 Task: Change the streaming deinterlace mode to "X".
Action: Mouse moved to (96, 12)
Screenshot: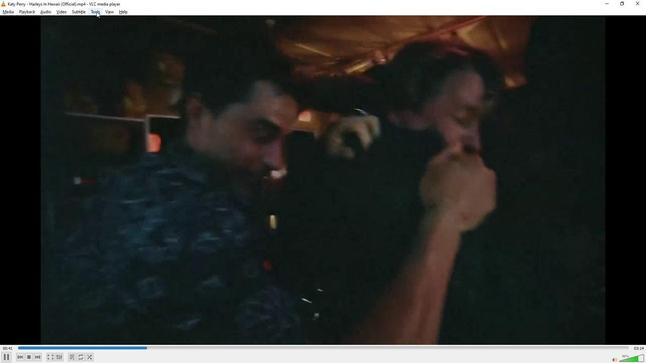 
Action: Mouse pressed left at (96, 12)
Screenshot: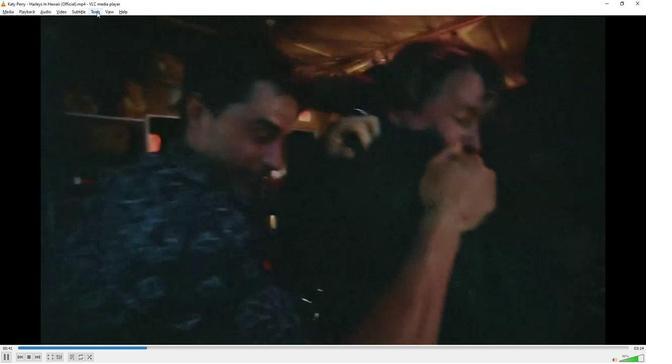 
Action: Mouse moved to (112, 93)
Screenshot: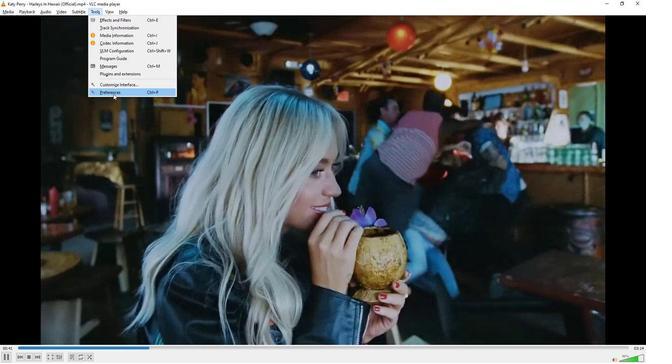 
Action: Mouse pressed left at (112, 93)
Screenshot: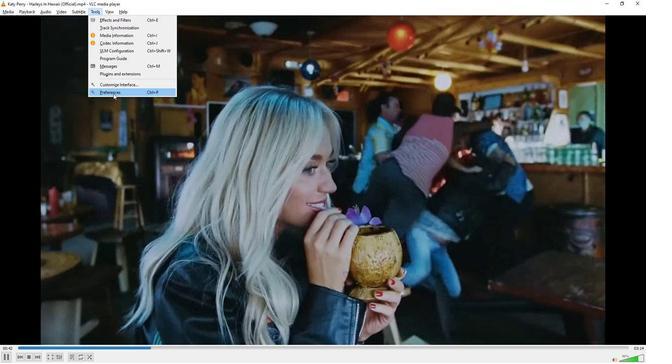 
Action: Mouse moved to (140, 288)
Screenshot: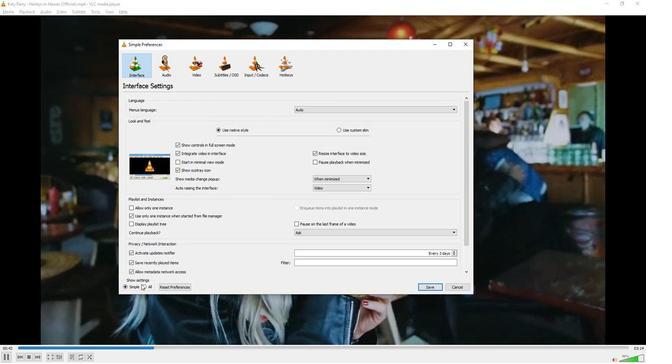 
Action: Mouse pressed left at (140, 288)
Screenshot: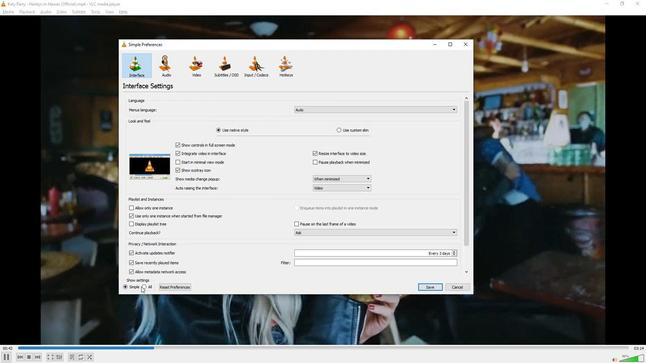 
Action: Mouse moved to (143, 288)
Screenshot: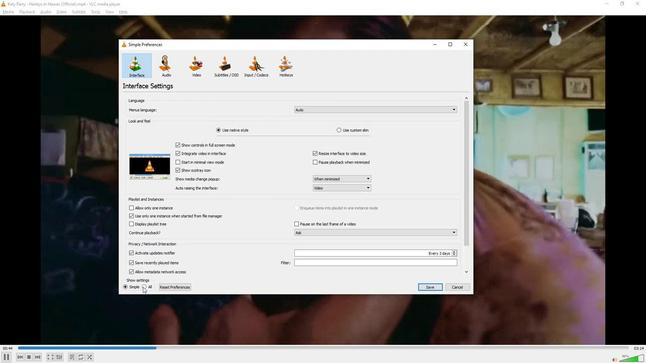 
Action: Mouse pressed left at (143, 288)
Screenshot: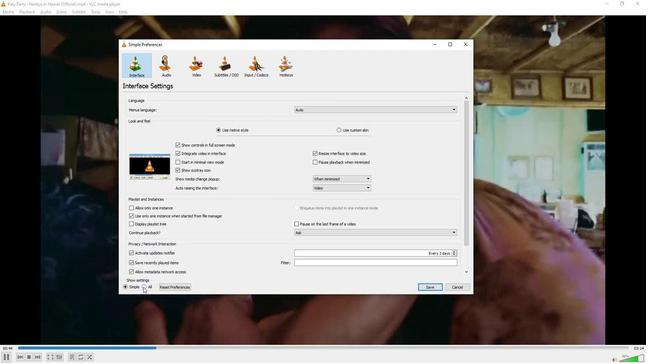 
Action: Mouse moved to (148, 227)
Screenshot: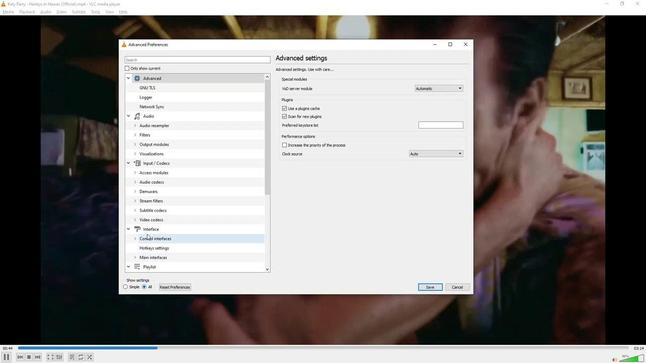 
Action: Mouse scrolled (148, 227) with delta (0, 0)
Screenshot: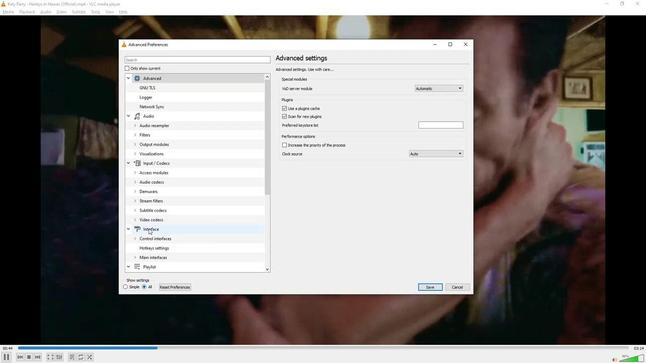 
Action: Mouse scrolled (148, 227) with delta (0, 0)
Screenshot: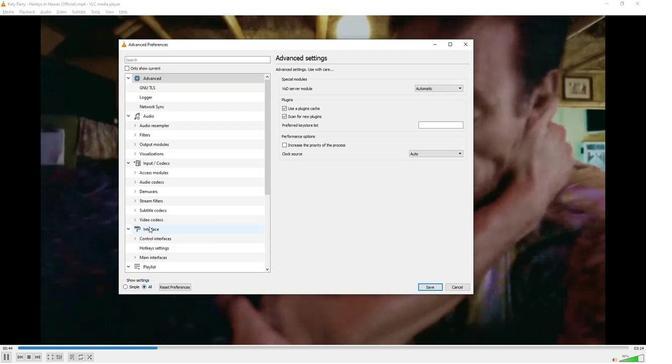 
Action: Mouse scrolled (148, 227) with delta (0, 0)
Screenshot: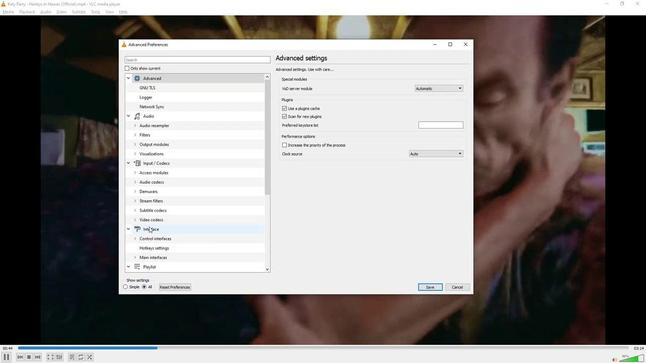
Action: Mouse scrolled (148, 227) with delta (0, 0)
Screenshot: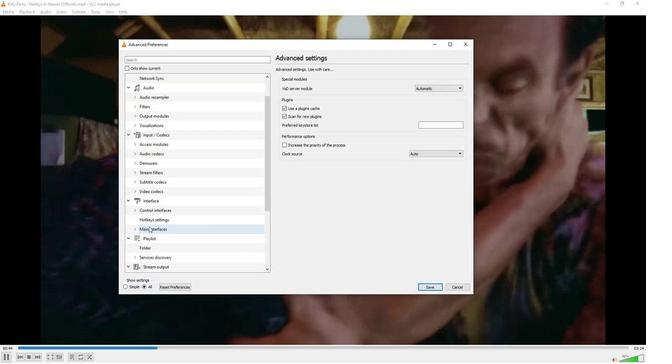 
Action: Mouse scrolled (148, 227) with delta (0, 0)
Screenshot: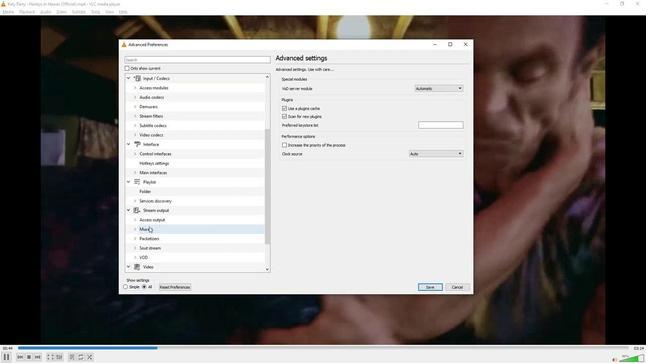 
Action: Mouse scrolled (148, 227) with delta (0, 0)
Screenshot: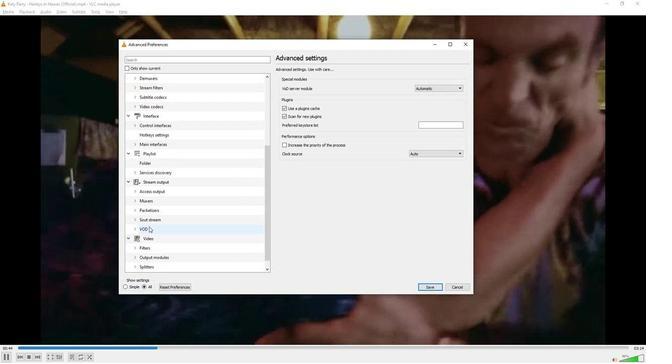 
Action: Mouse scrolled (148, 227) with delta (0, 0)
Screenshot: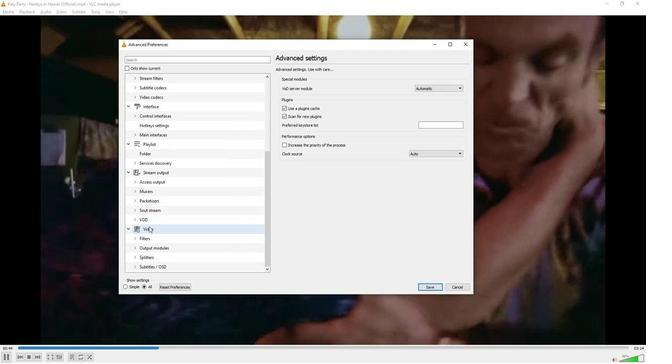 
Action: Mouse moved to (134, 239)
Screenshot: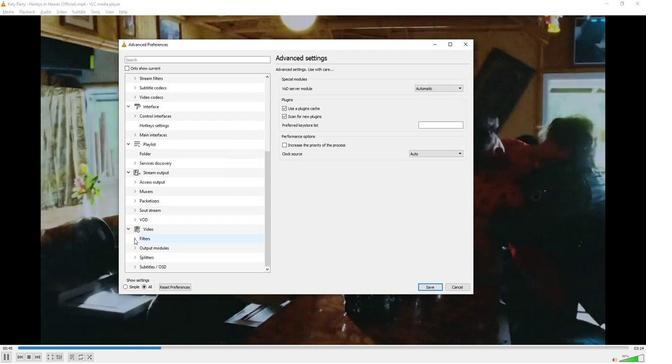 
Action: Mouse pressed left at (134, 239)
Screenshot: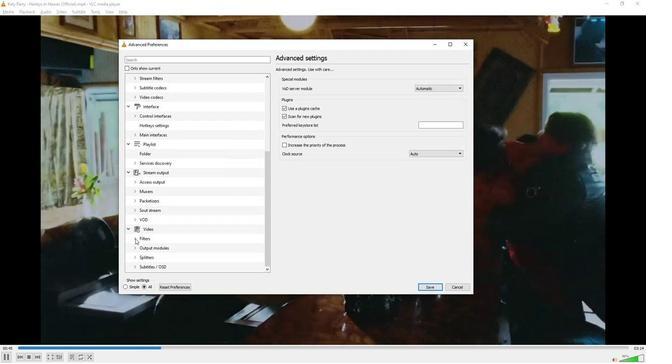
Action: Mouse scrolled (134, 239) with delta (0, 0)
Screenshot: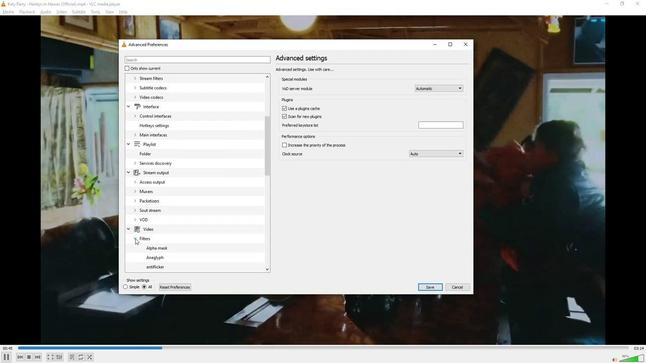 
Action: Mouse scrolled (134, 239) with delta (0, 0)
Screenshot: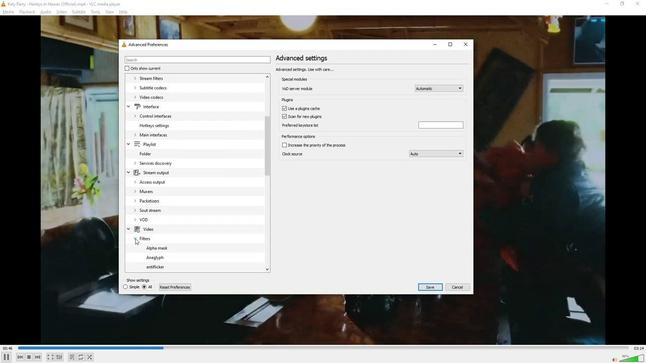 
Action: Mouse scrolled (134, 239) with delta (0, 0)
Screenshot: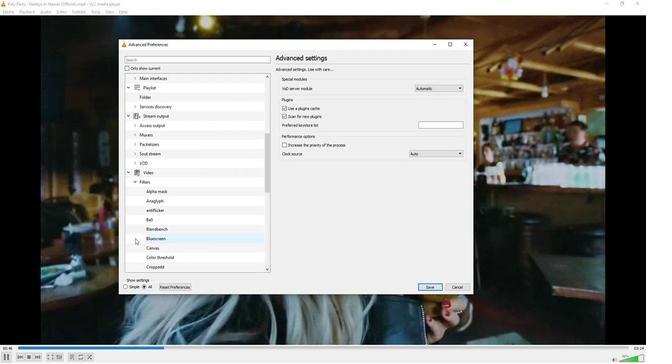 
Action: Mouse scrolled (134, 239) with delta (0, 0)
Screenshot: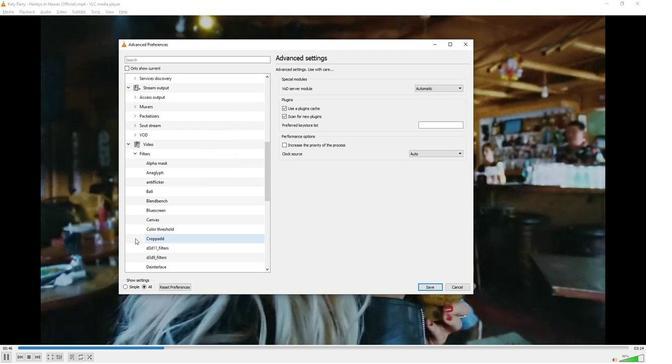 
Action: Mouse moved to (154, 238)
Screenshot: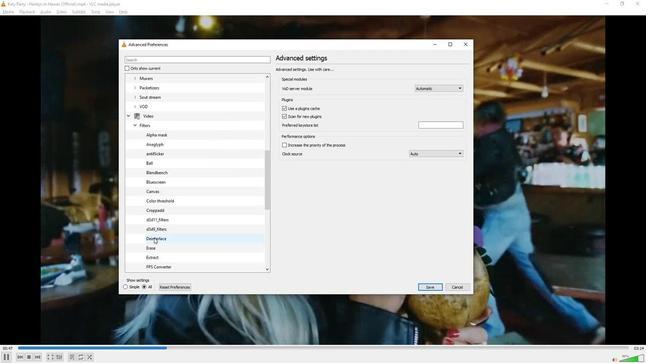 
Action: Mouse pressed left at (154, 238)
Screenshot: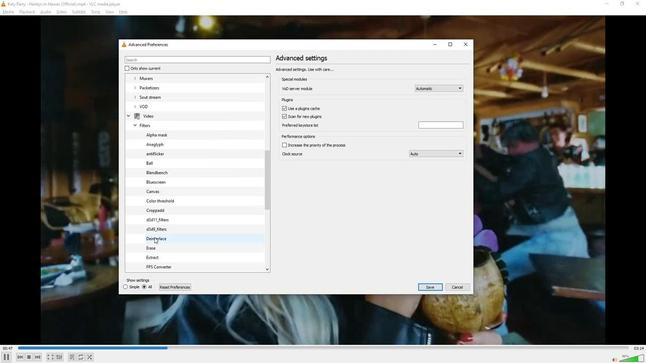 
Action: Mouse moved to (457, 82)
Screenshot: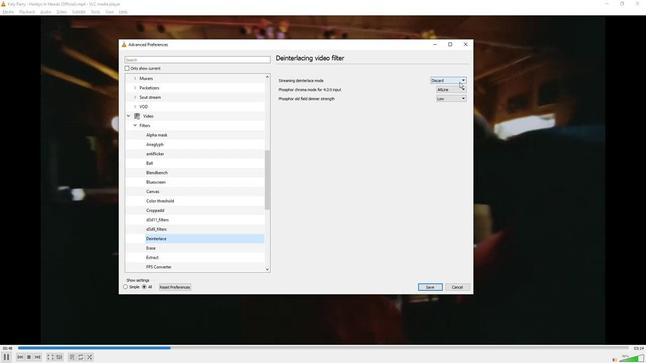 
Action: Mouse pressed left at (457, 82)
Screenshot: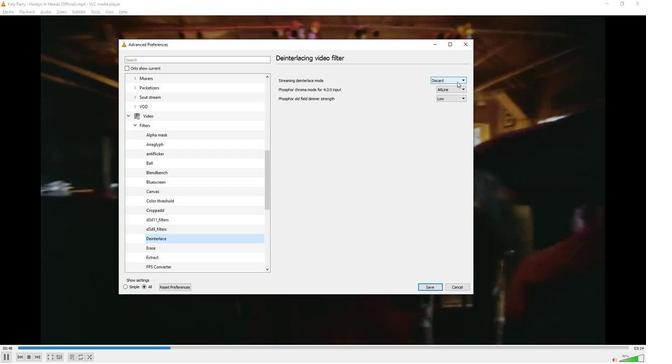 
Action: Mouse moved to (439, 108)
Screenshot: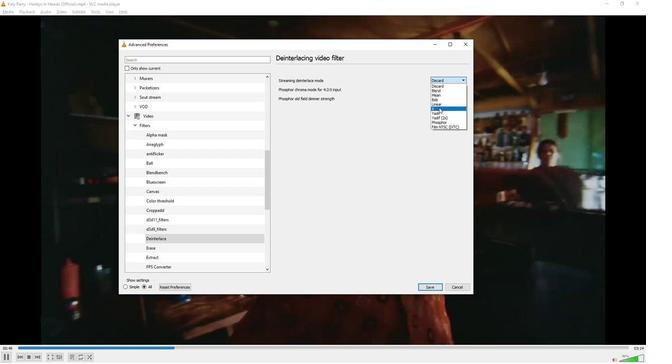 
Action: Mouse pressed left at (439, 108)
Screenshot: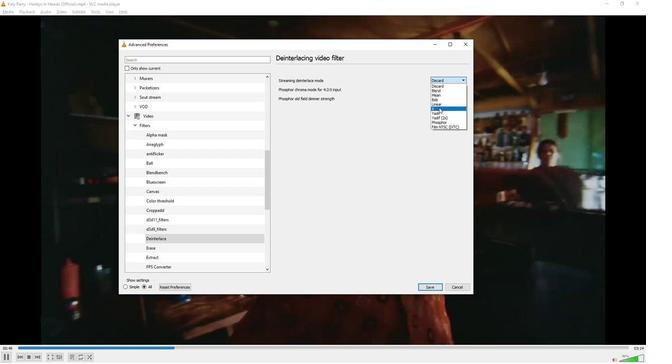 
Action: Mouse moved to (395, 150)
Screenshot: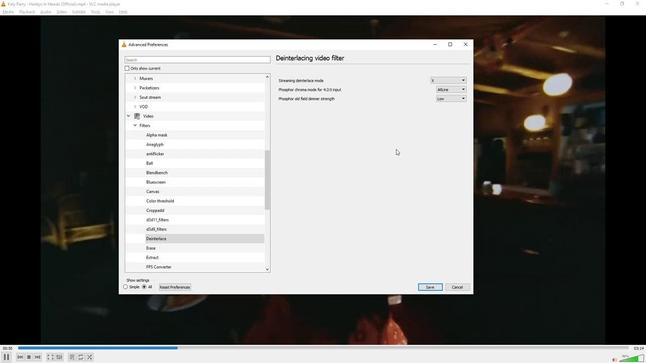 
